 Task: Create a due date automation trigger when advanced on, 2 hours before a card is due add fields without custom field "Resume" set to a number lower or equal to 1 and lower than 10.
Action: Mouse moved to (1175, 92)
Screenshot: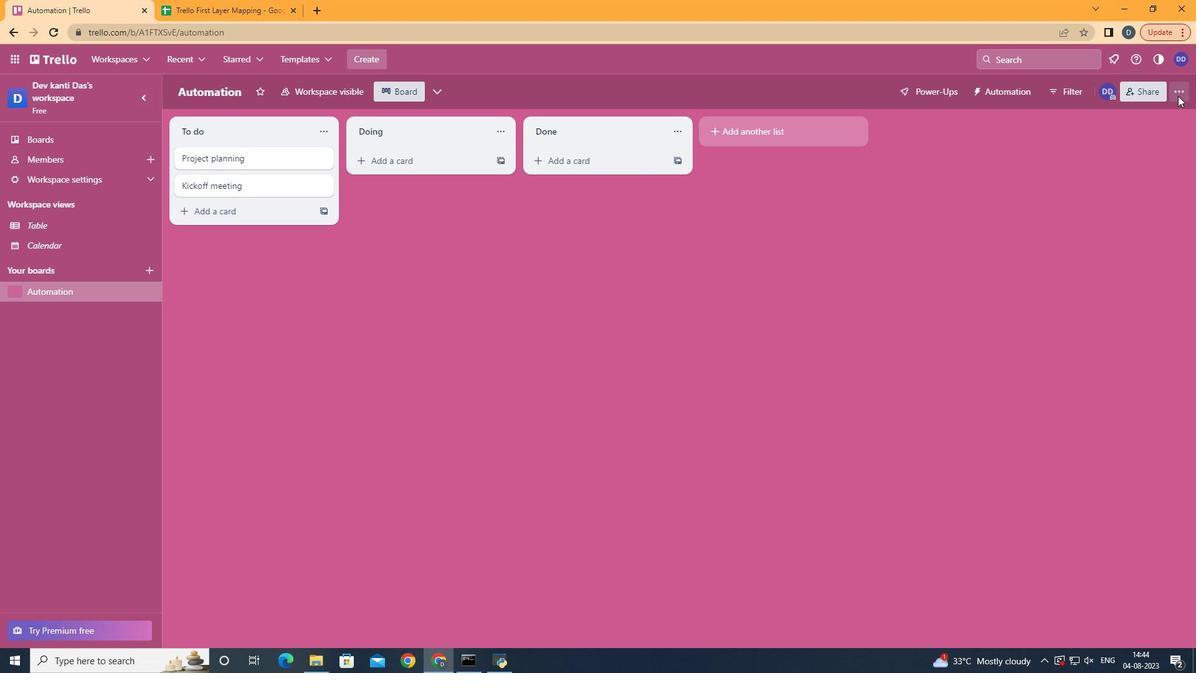
Action: Mouse pressed left at (1175, 92)
Screenshot: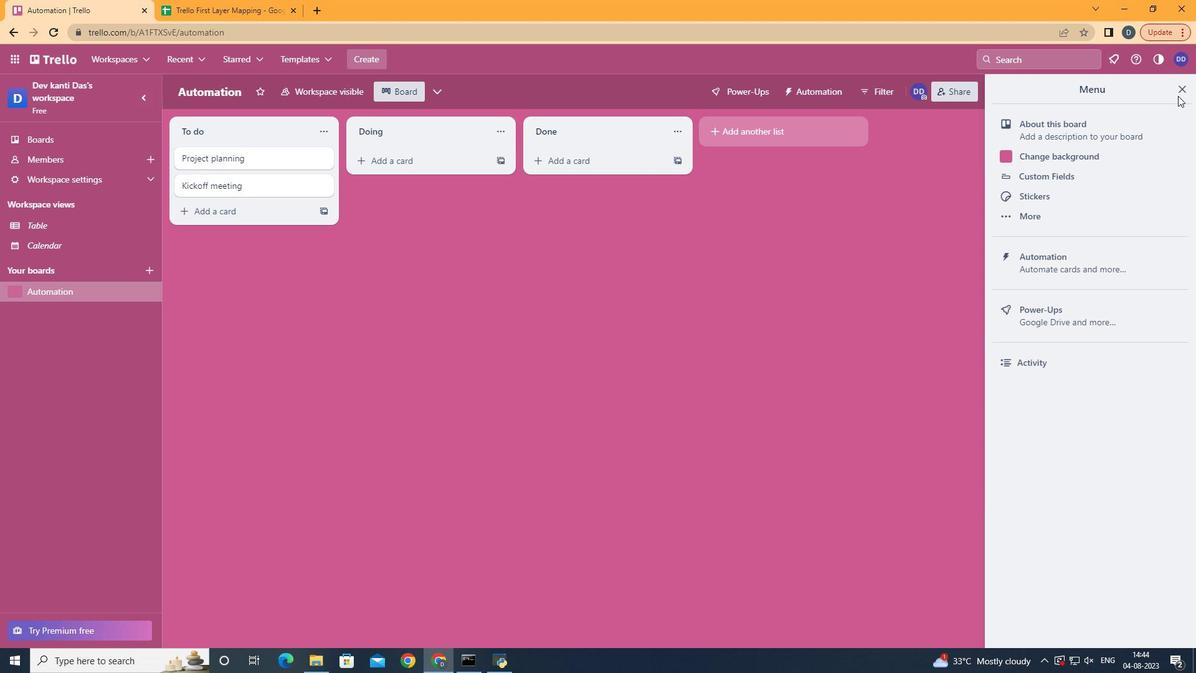 
Action: Mouse moved to (1086, 259)
Screenshot: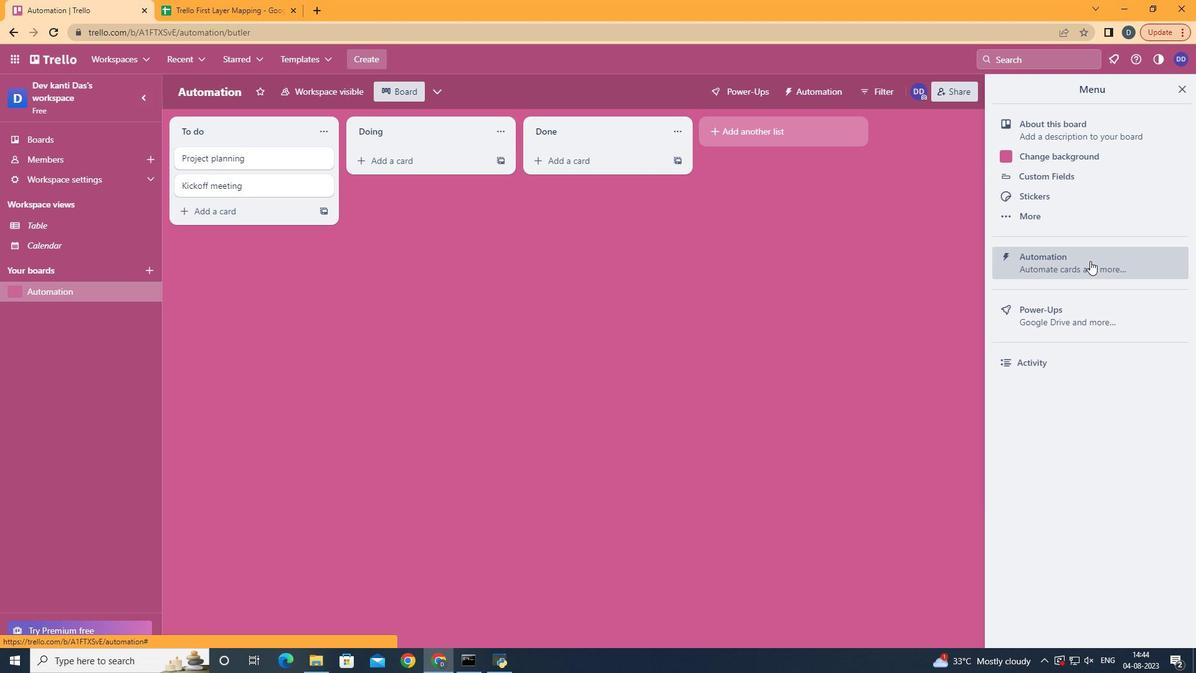 
Action: Mouse pressed left at (1086, 259)
Screenshot: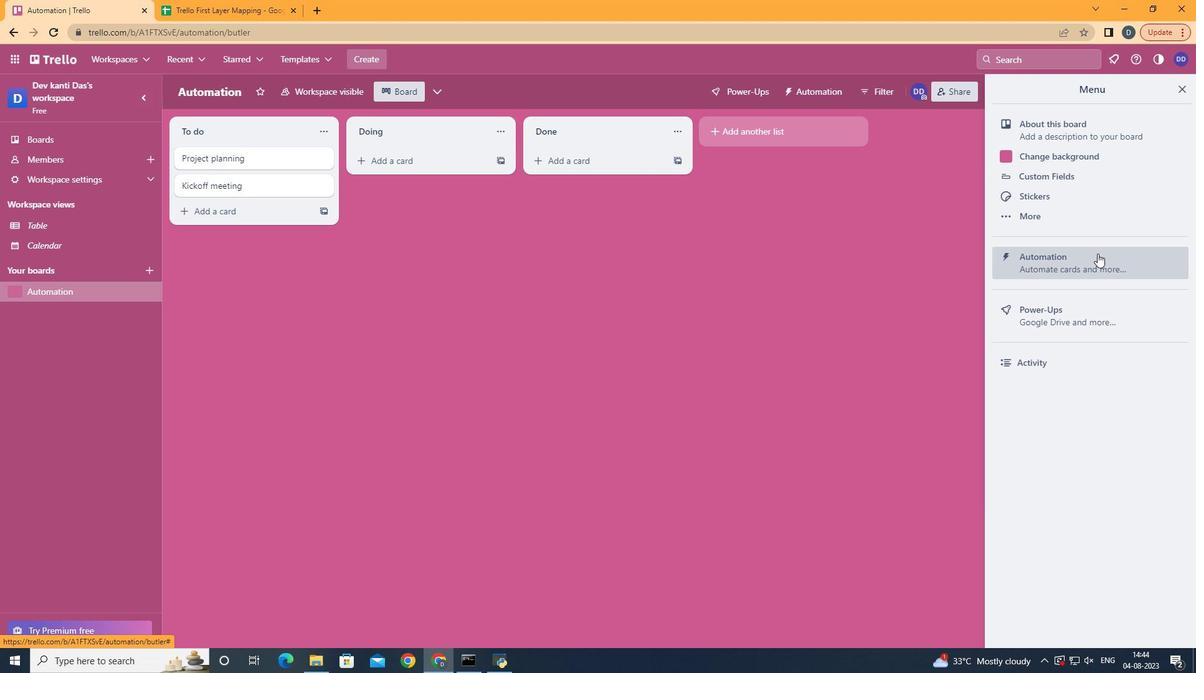 
Action: Mouse moved to (233, 251)
Screenshot: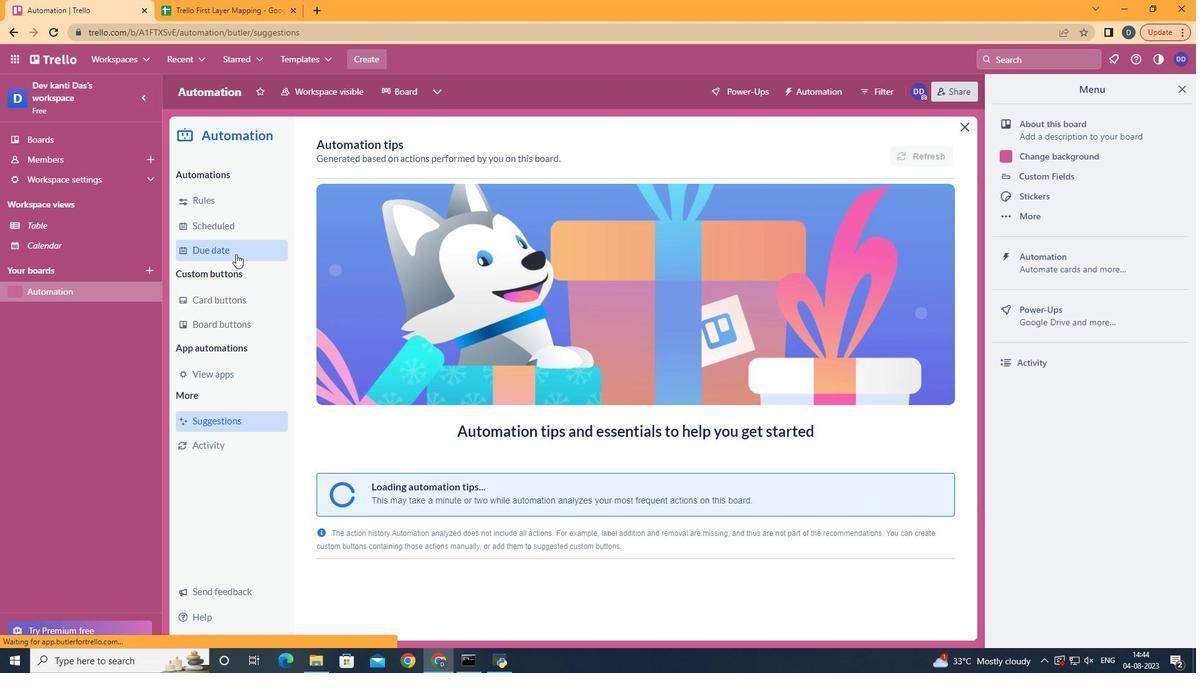 
Action: Mouse pressed left at (233, 251)
Screenshot: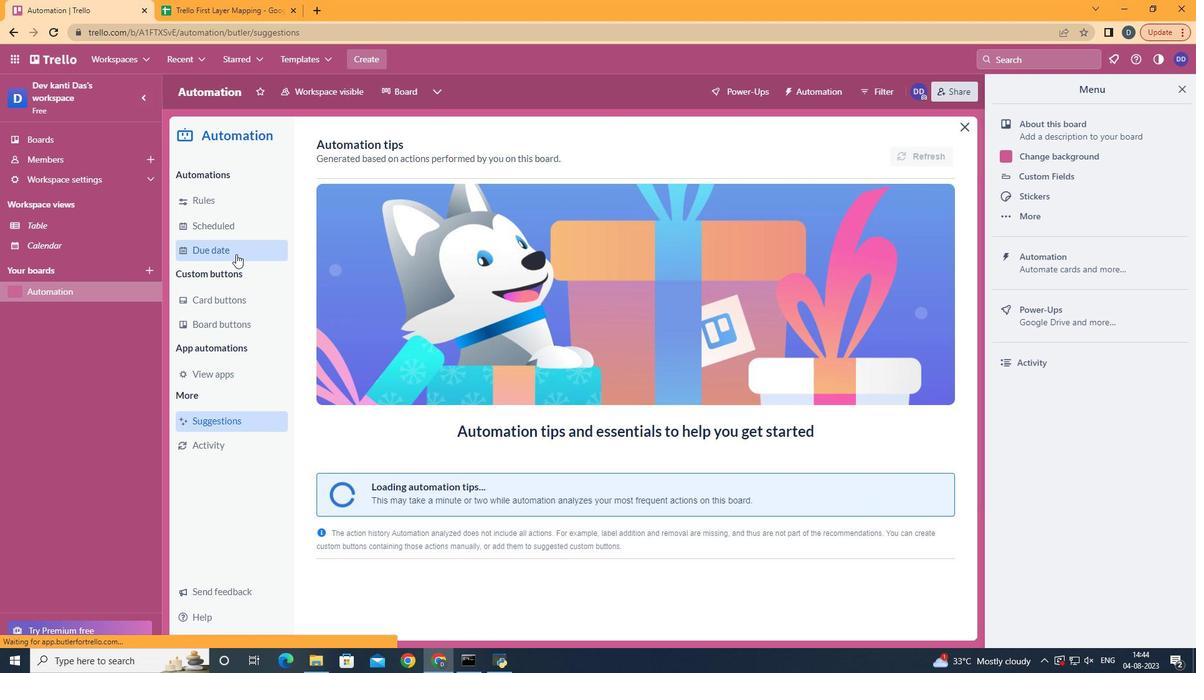 
Action: Mouse moved to (885, 145)
Screenshot: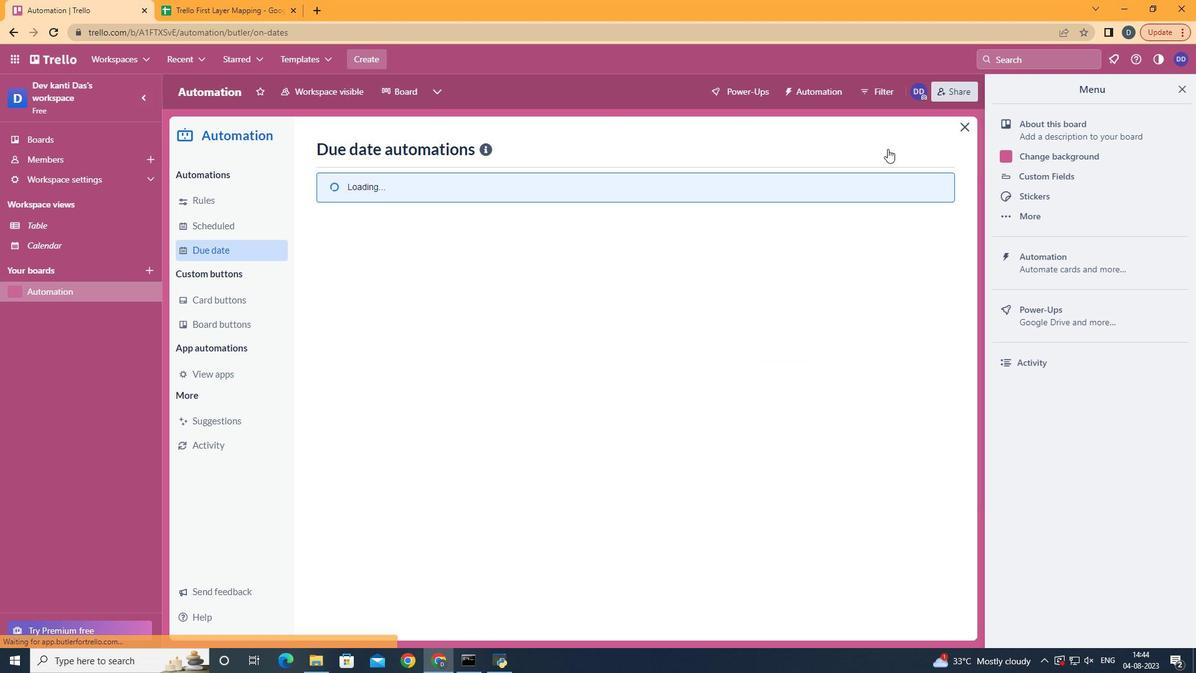 
Action: Mouse pressed left at (885, 145)
Screenshot: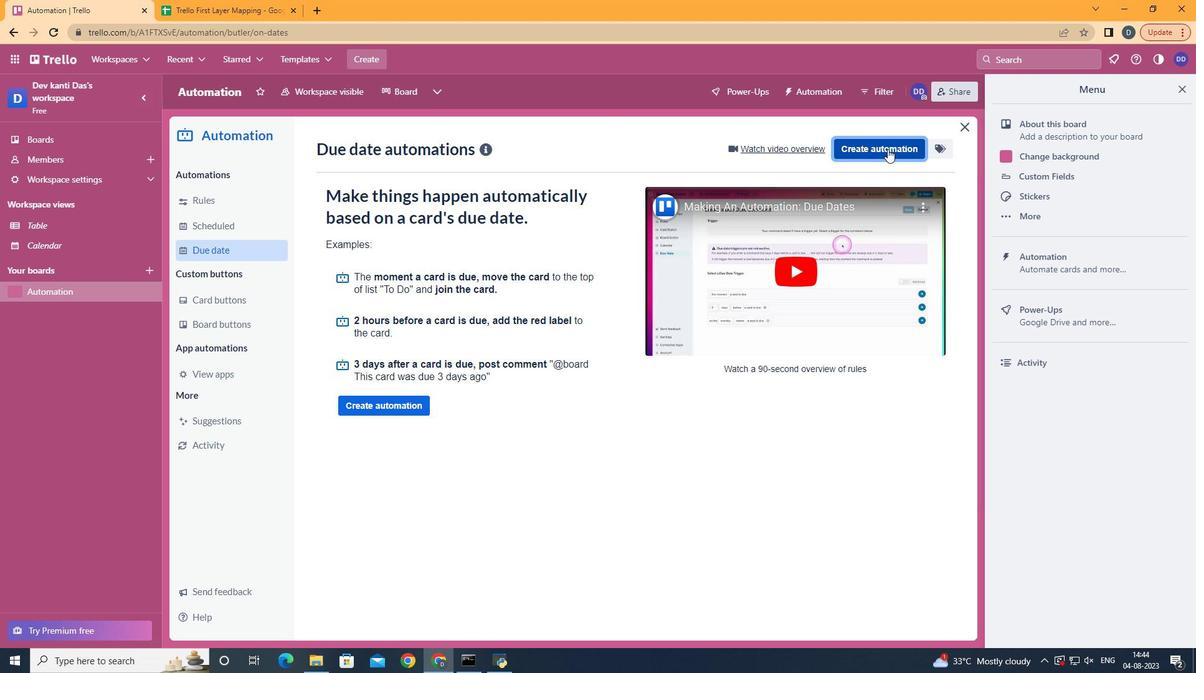 
Action: Mouse moved to (645, 262)
Screenshot: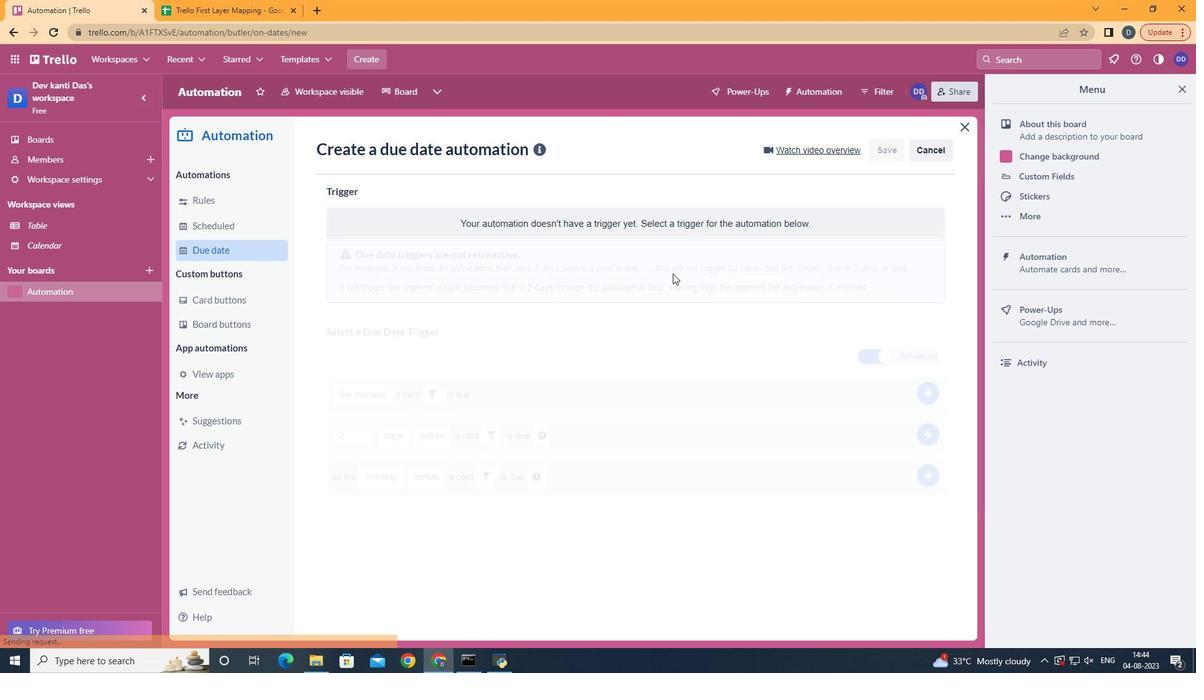 
Action: Mouse pressed left at (645, 262)
Screenshot: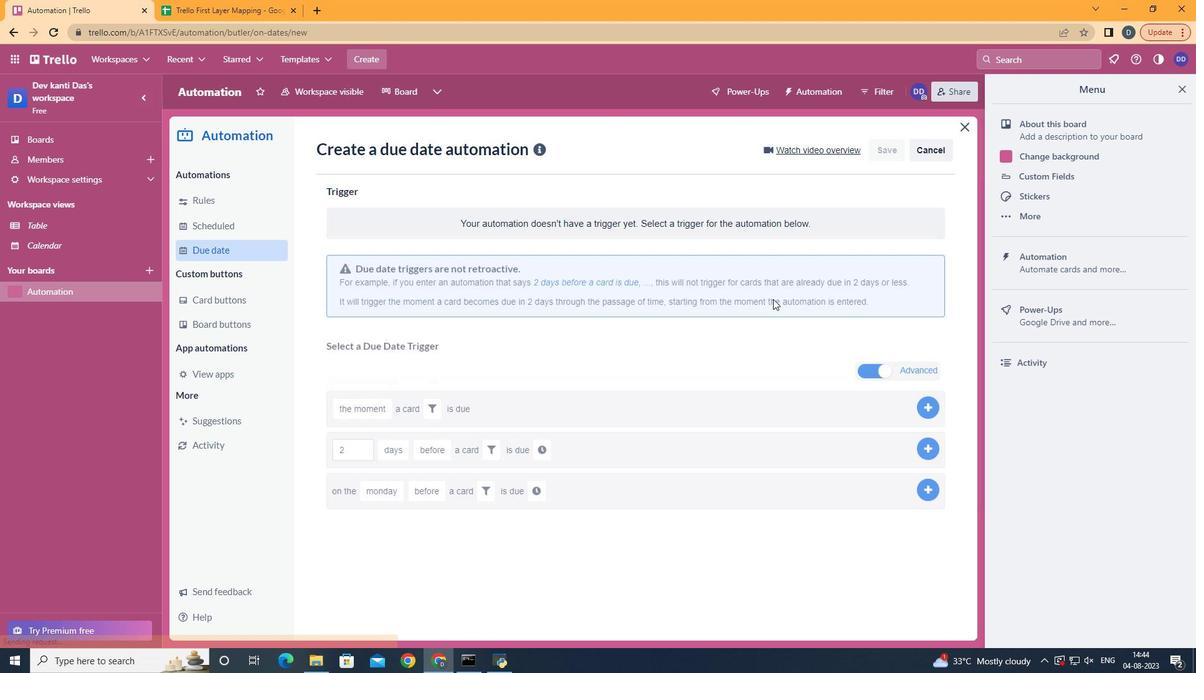 
Action: Mouse moved to (397, 532)
Screenshot: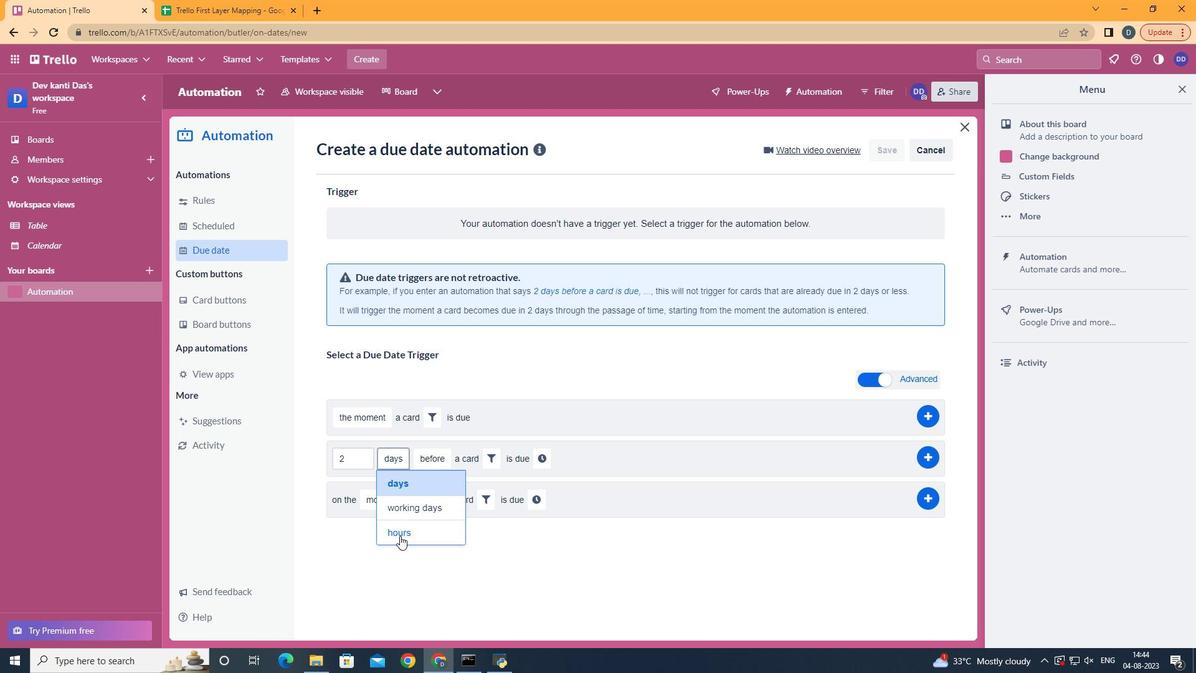 
Action: Mouse pressed left at (397, 532)
Screenshot: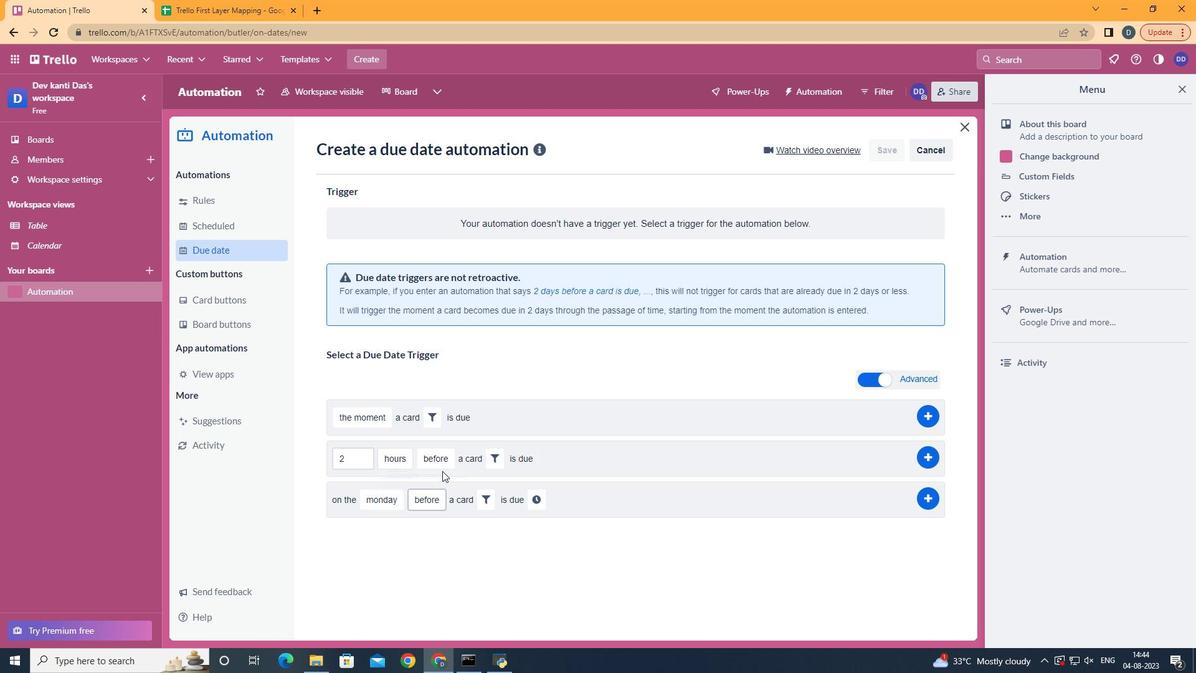 
Action: Mouse moved to (433, 473)
Screenshot: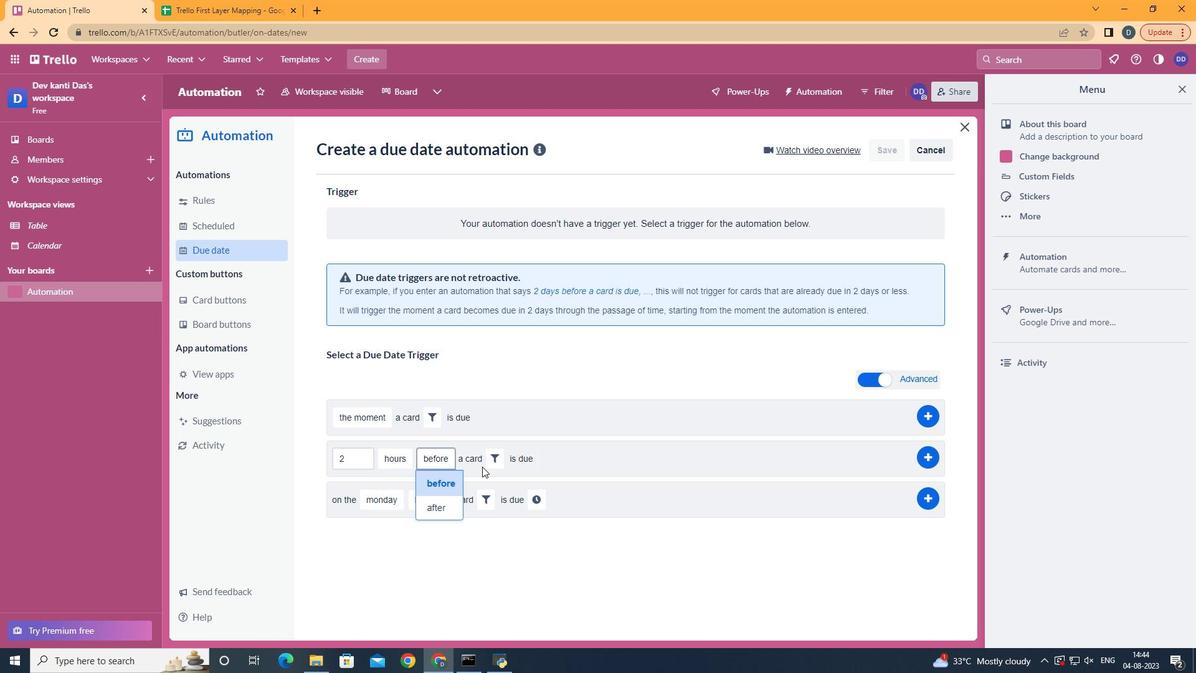 
Action: Mouse pressed left at (433, 473)
Screenshot: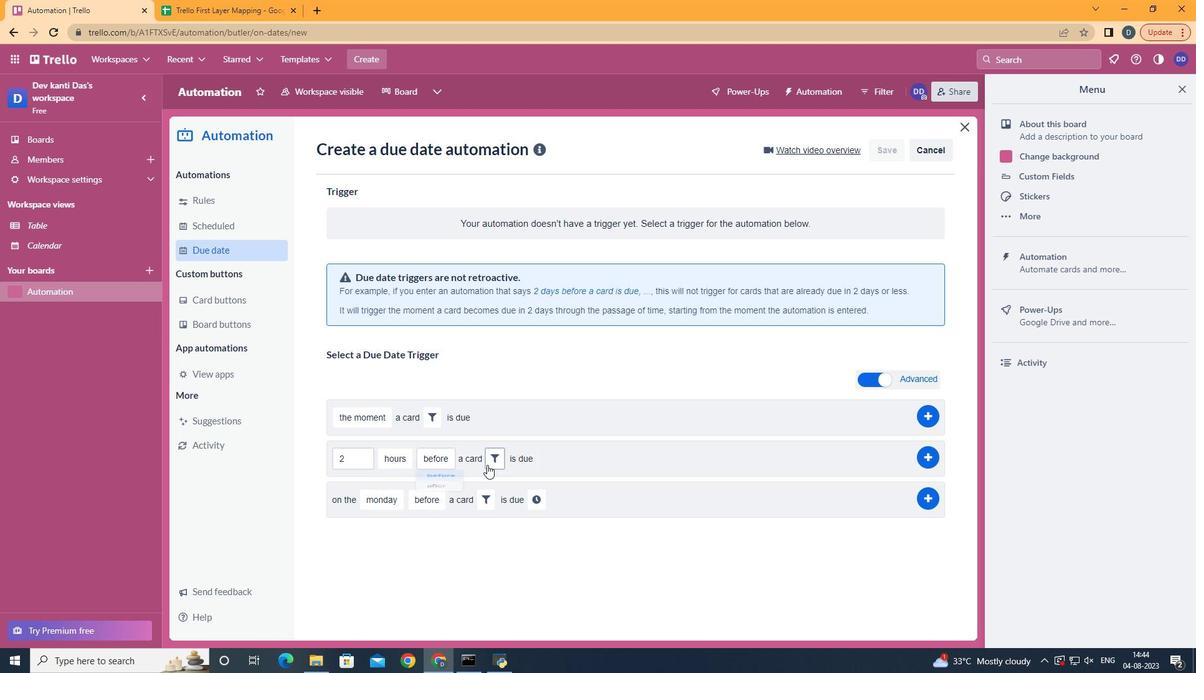 
Action: Mouse moved to (484, 461)
Screenshot: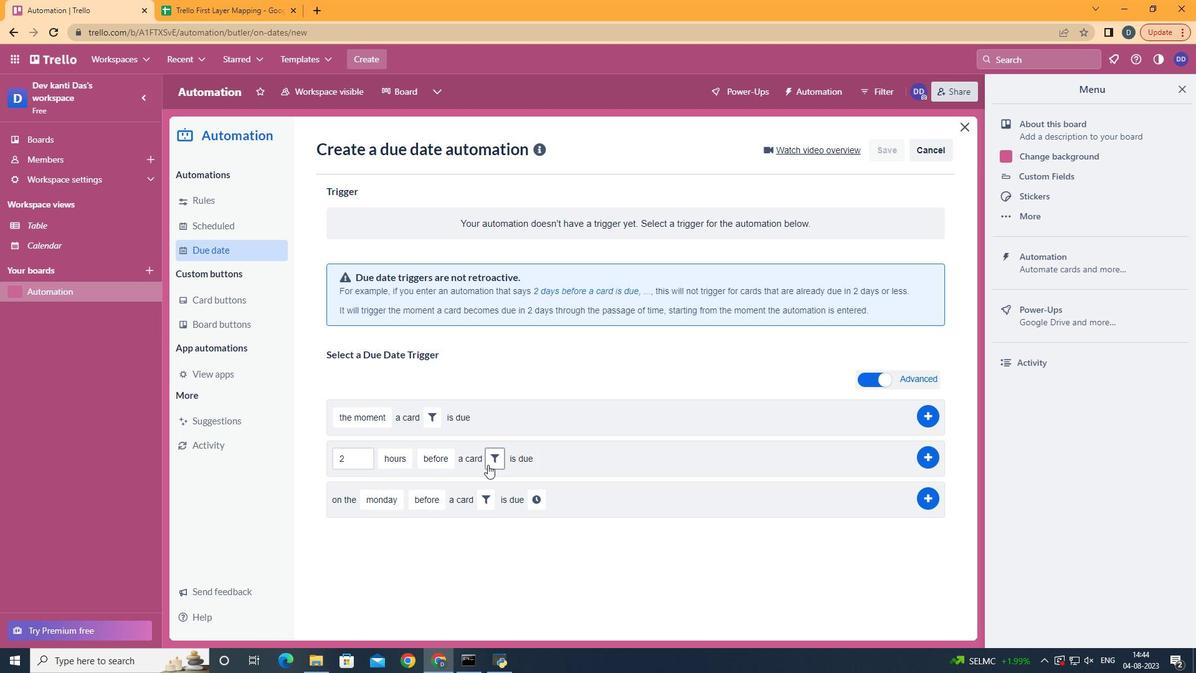 
Action: Mouse pressed left at (484, 461)
Screenshot: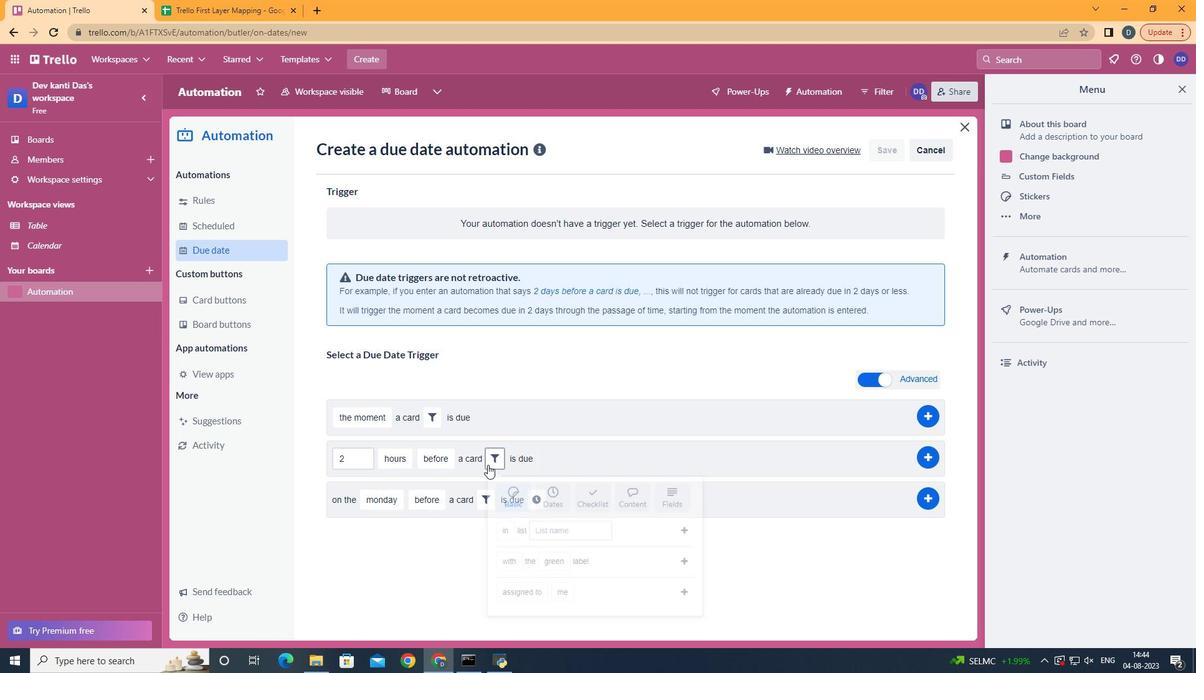 
Action: Mouse moved to (708, 498)
Screenshot: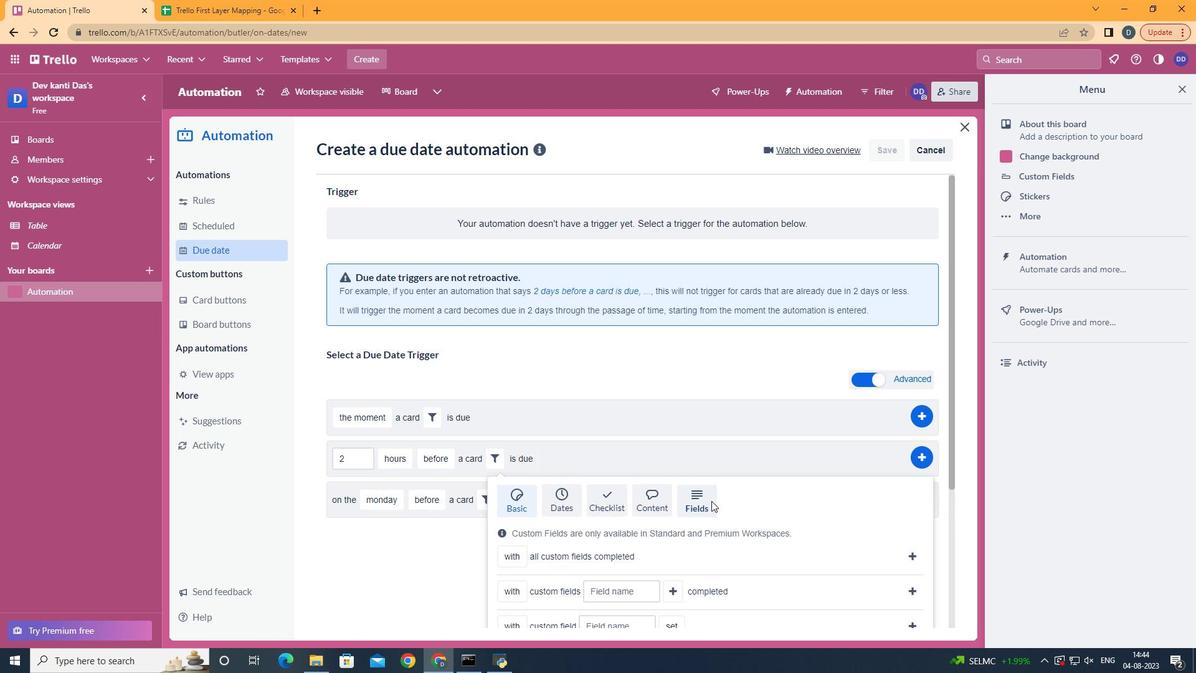 
Action: Mouse pressed left at (708, 498)
Screenshot: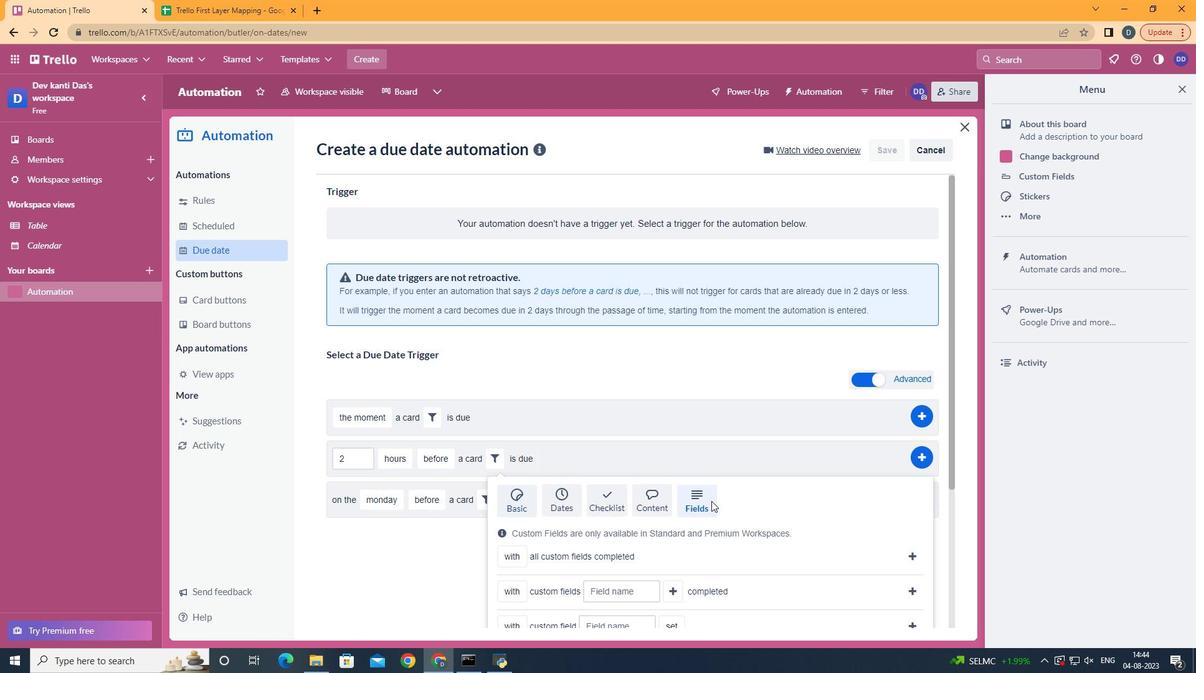 
Action: Mouse scrolled (708, 497) with delta (0, 0)
Screenshot: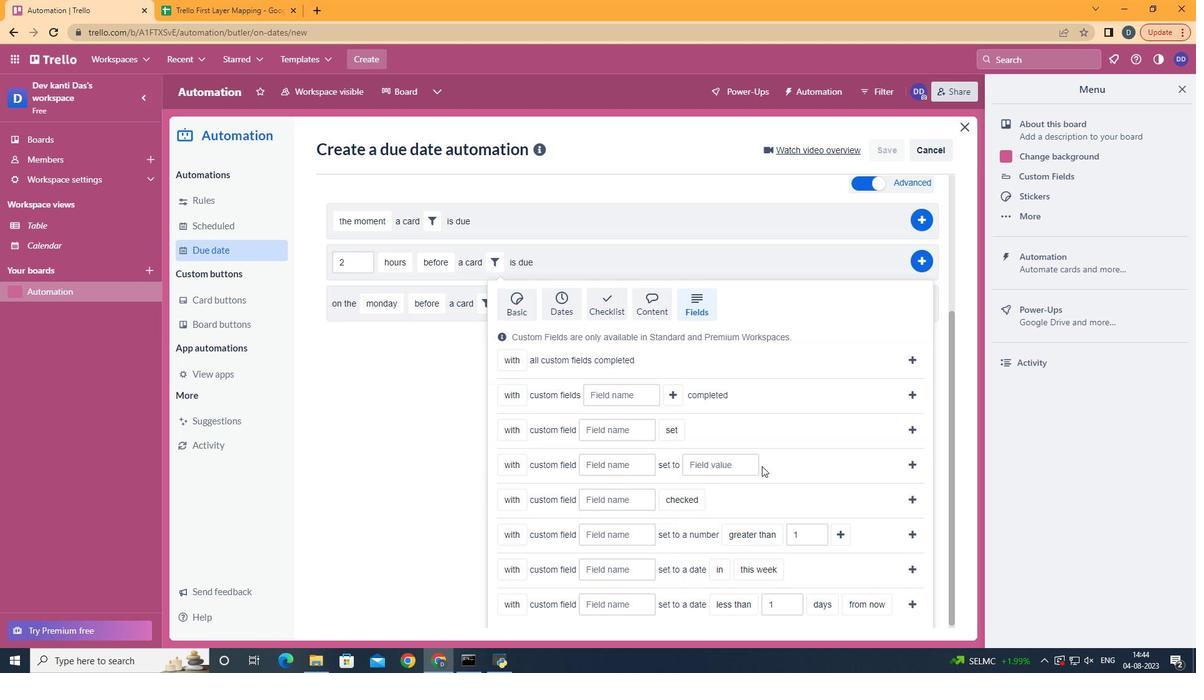
Action: Mouse scrolled (708, 497) with delta (0, 0)
Screenshot: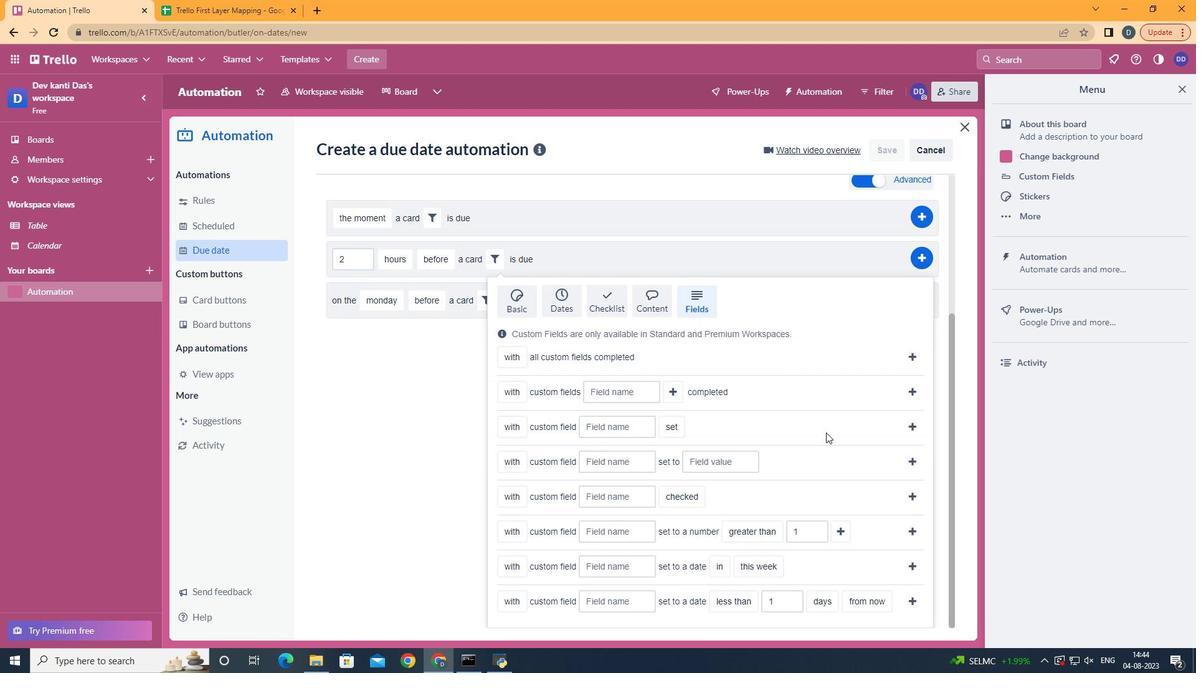 
Action: Mouse scrolled (708, 497) with delta (0, 0)
Screenshot: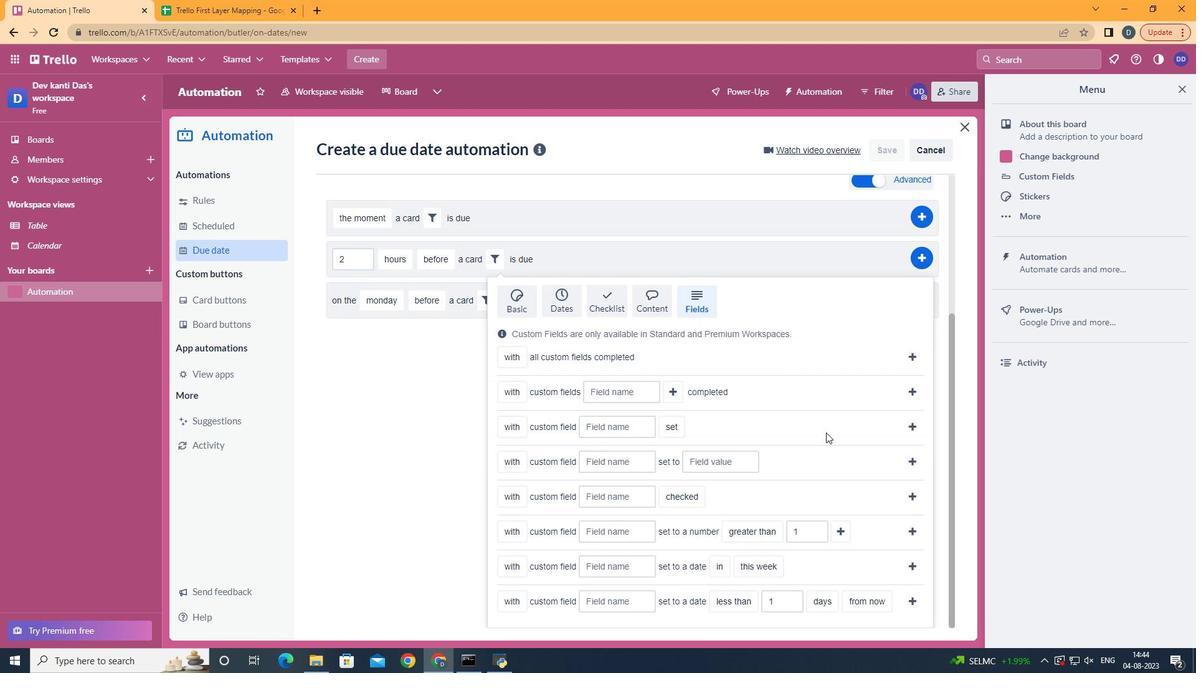 
Action: Mouse scrolled (708, 497) with delta (0, 0)
Screenshot: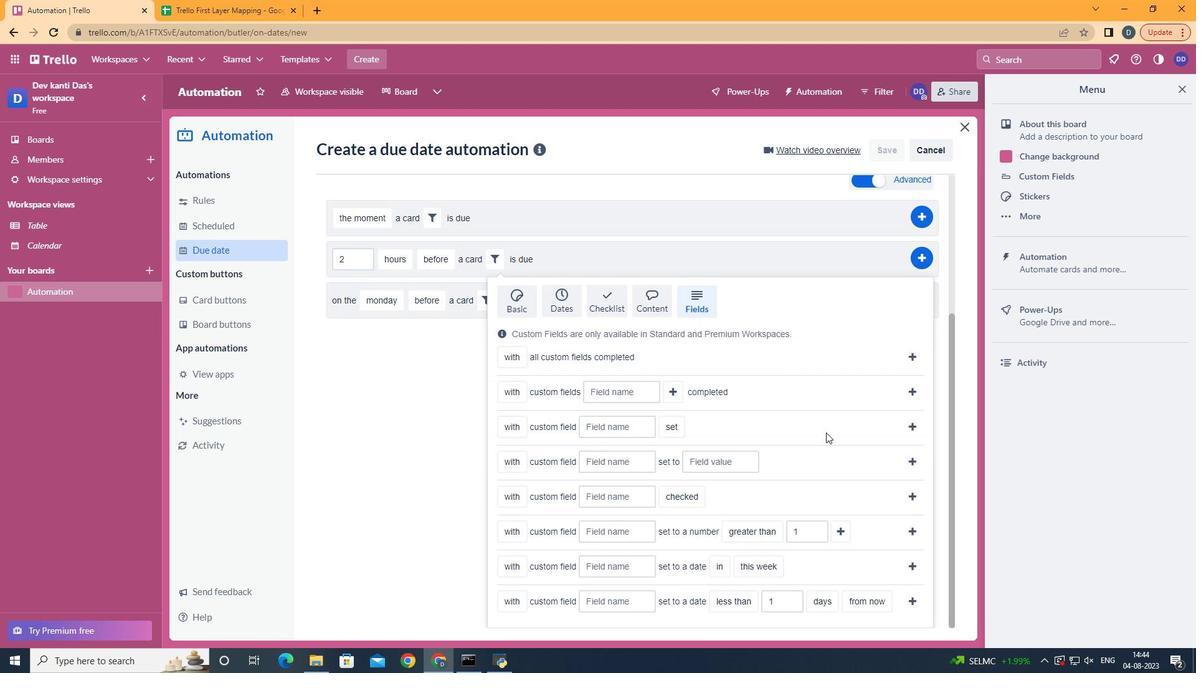 
Action: Mouse scrolled (708, 497) with delta (0, 0)
Screenshot: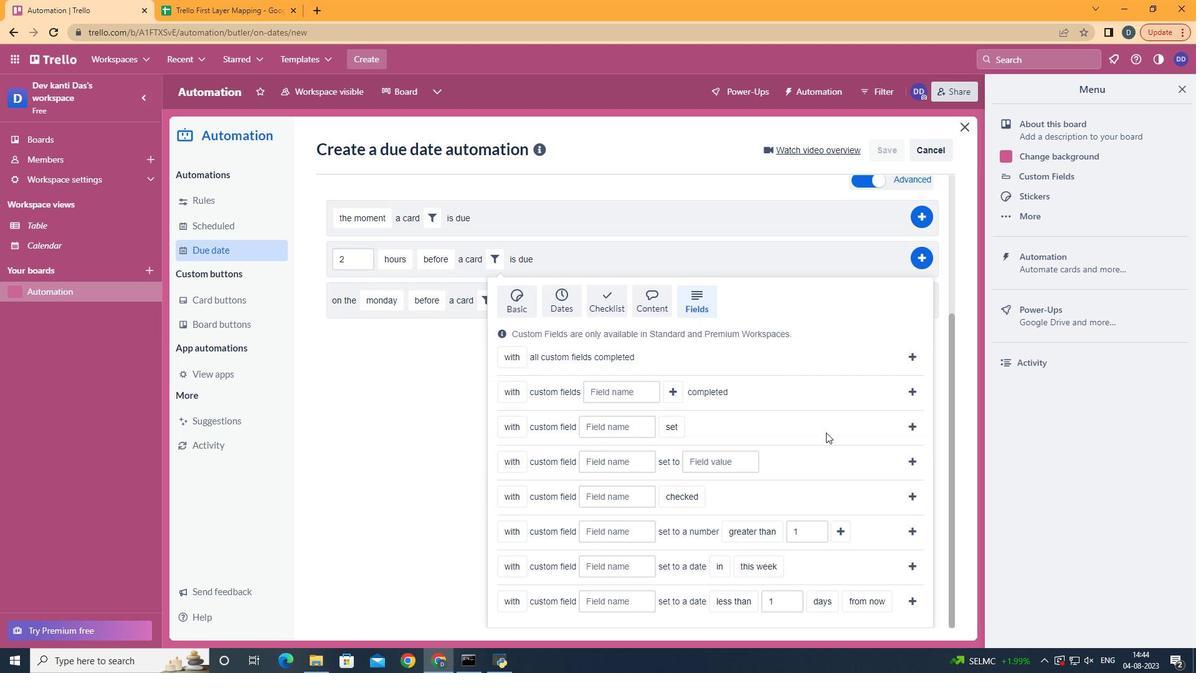 
Action: Mouse scrolled (708, 497) with delta (0, 0)
Screenshot: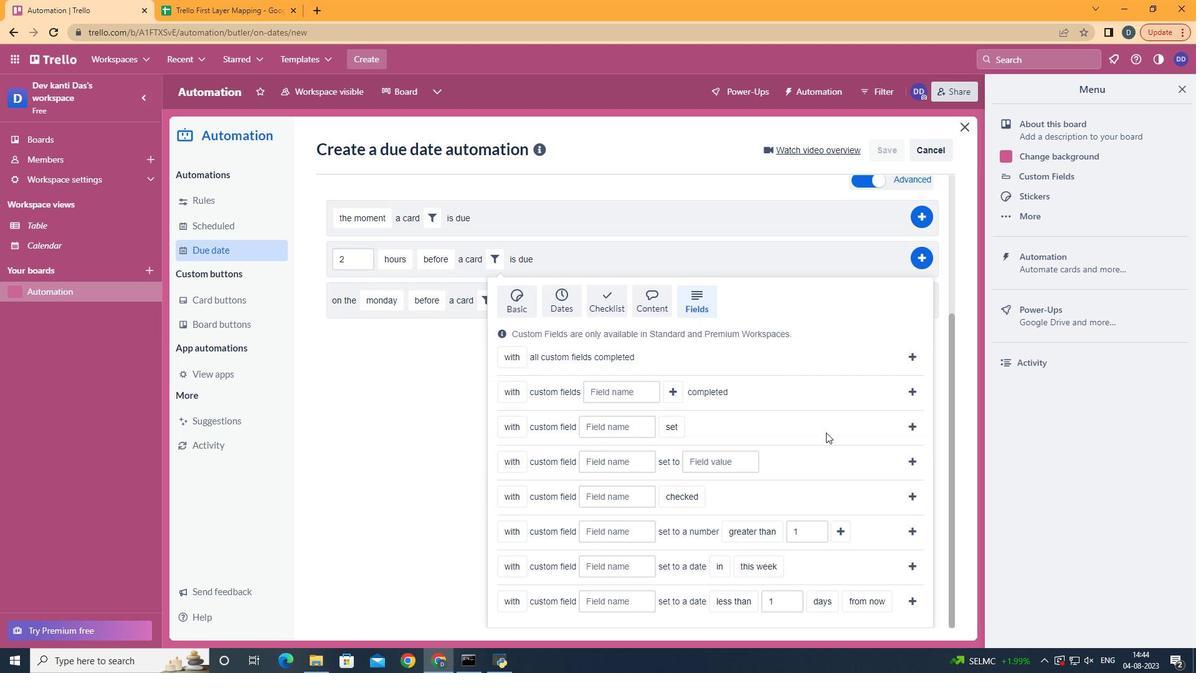 
Action: Mouse scrolled (708, 497) with delta (0, 0)
Screenshot: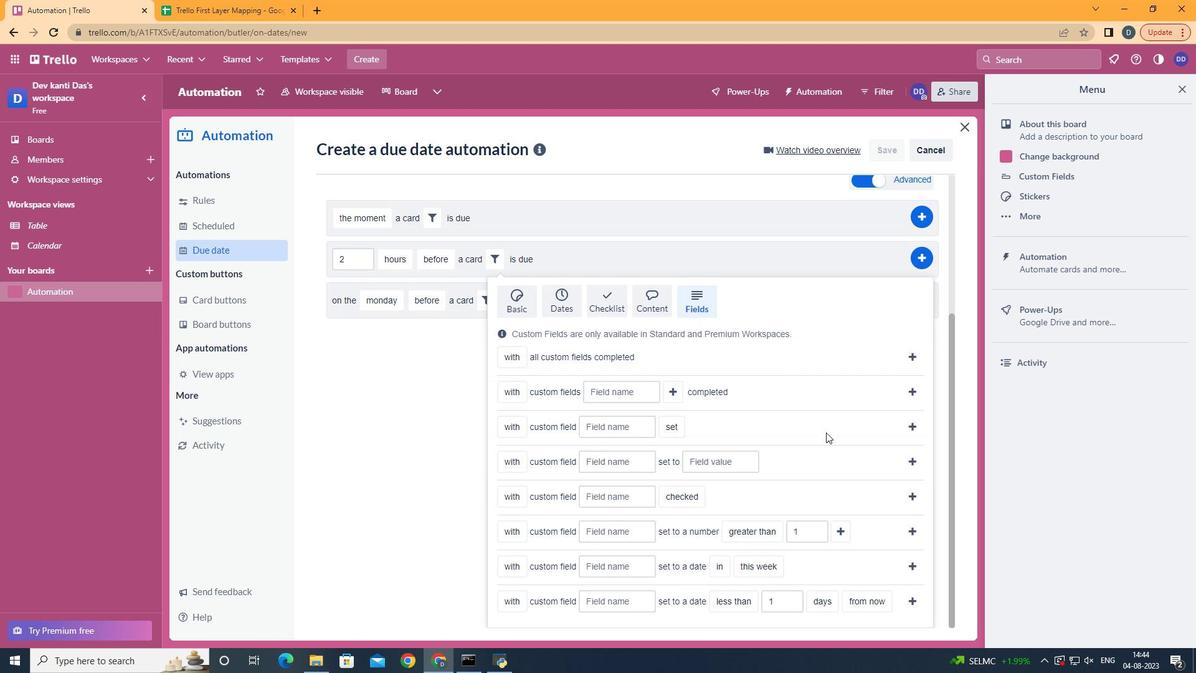 
Action: Mouse moved to (513, 576)
Screenshot: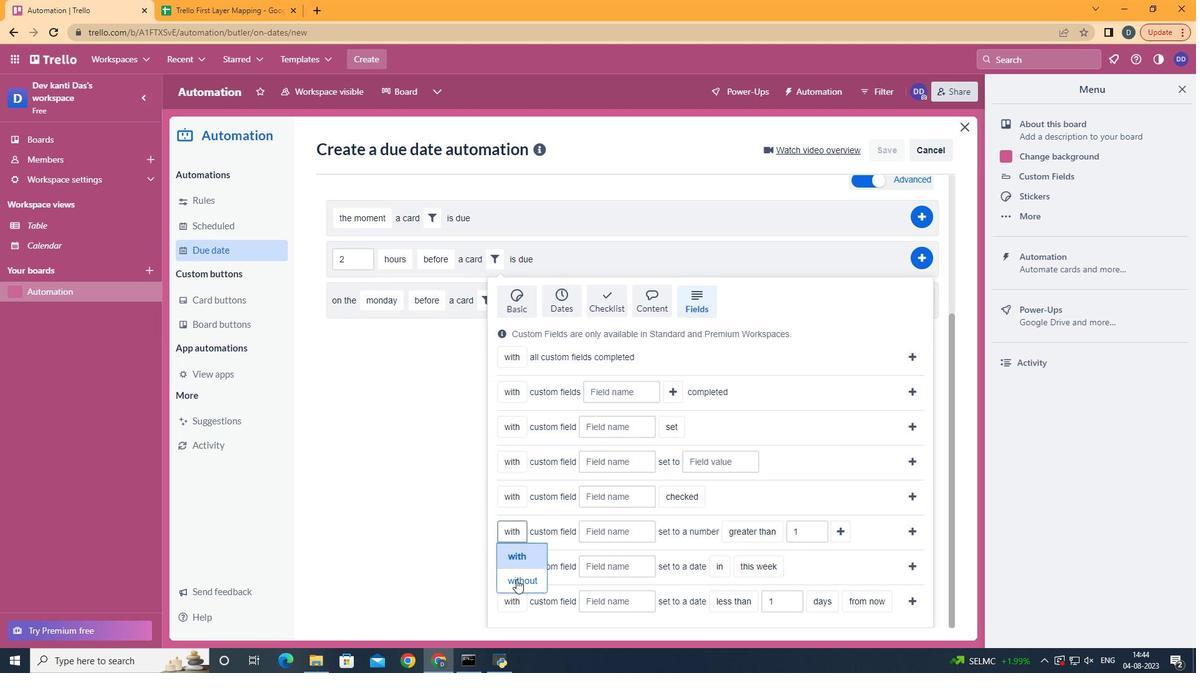 
Action: Mouse pressed left at (513, 576)
Screenshot: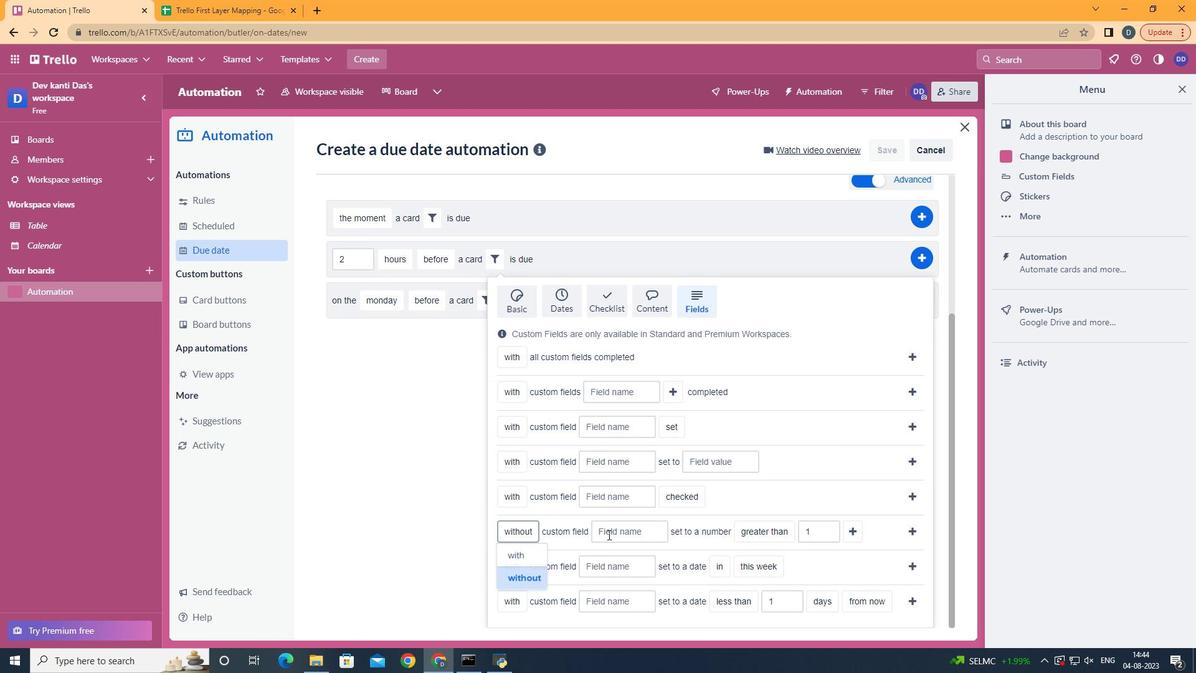 
Action: Mouse moved to (606, 530)
Screenshot: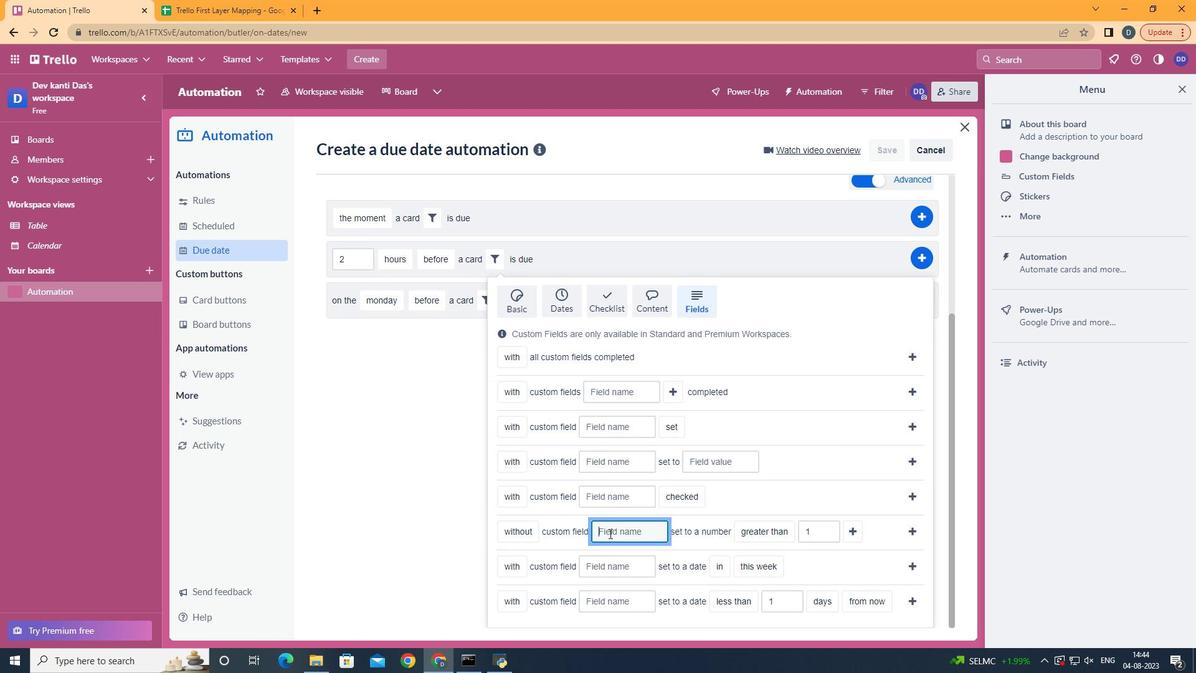 
Action: Mouse pressed left at (606, 530)
Screenshot: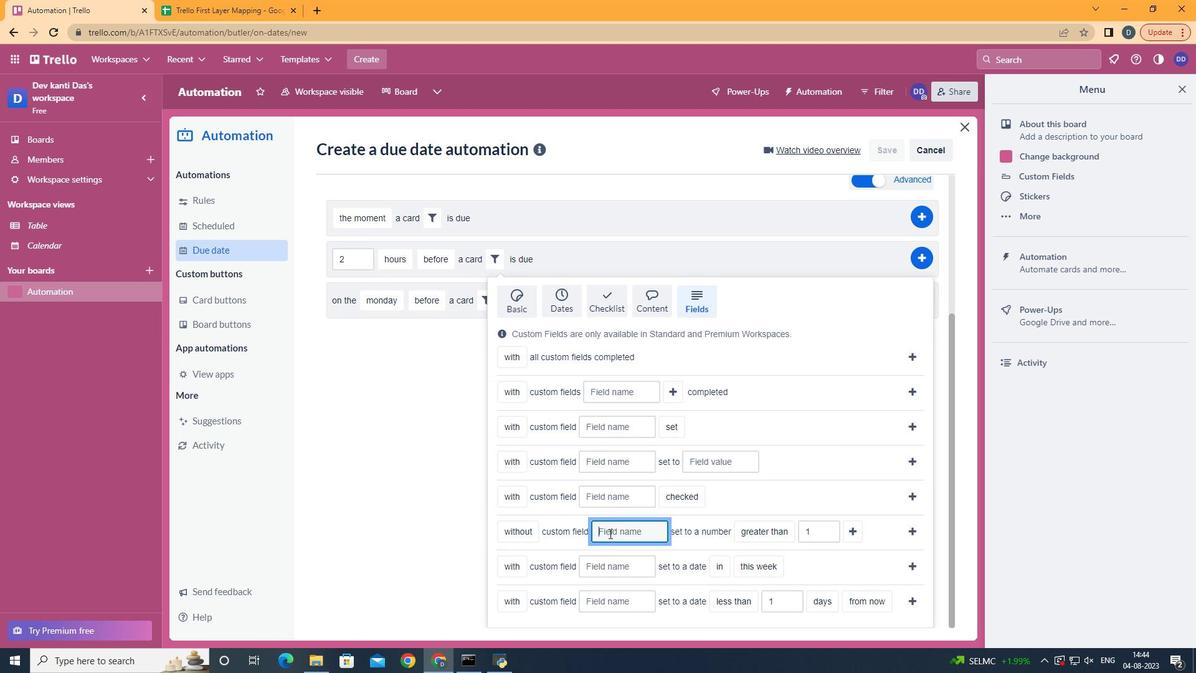
Action: Key pressed <Key.shift>Resume
Screenshot: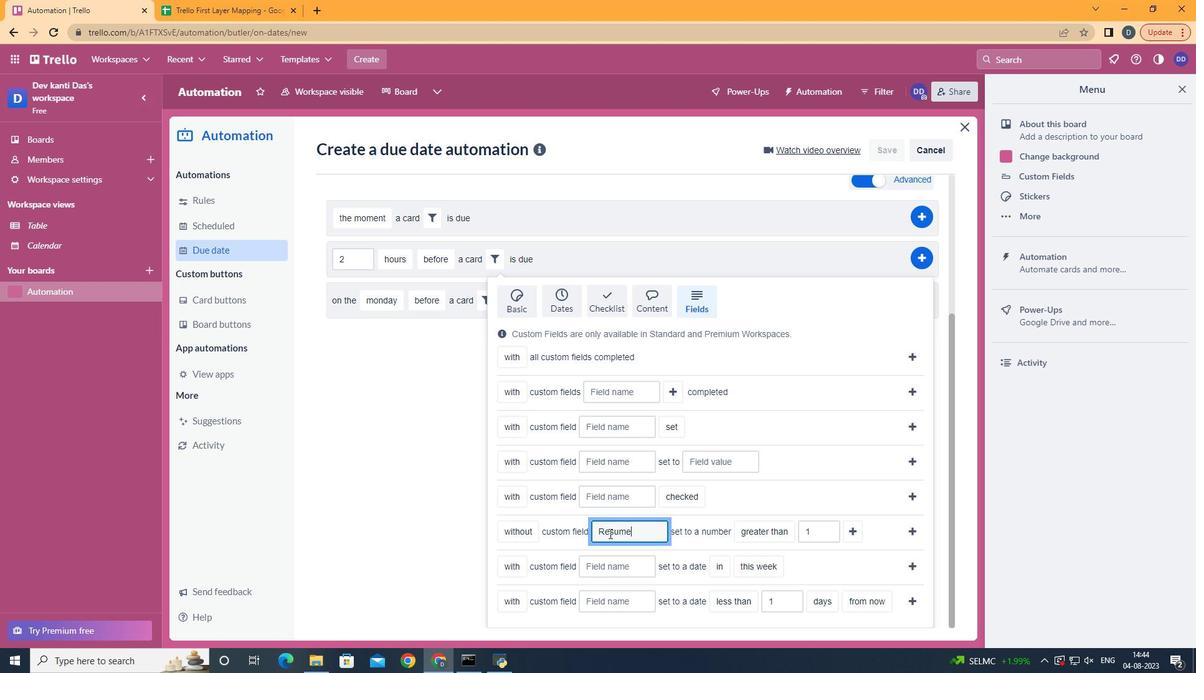 
Action: Mouse moved to (783, 504)
Screenshot: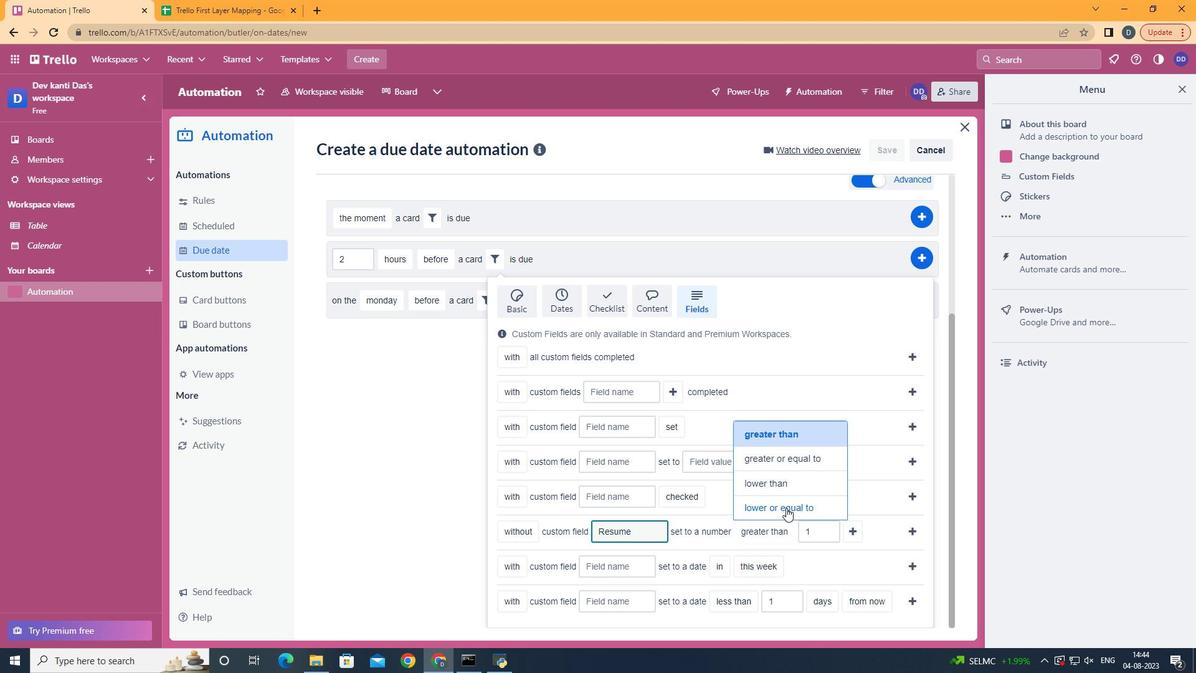
Action: Mouse pressed left at (783, 504)
Screenshot: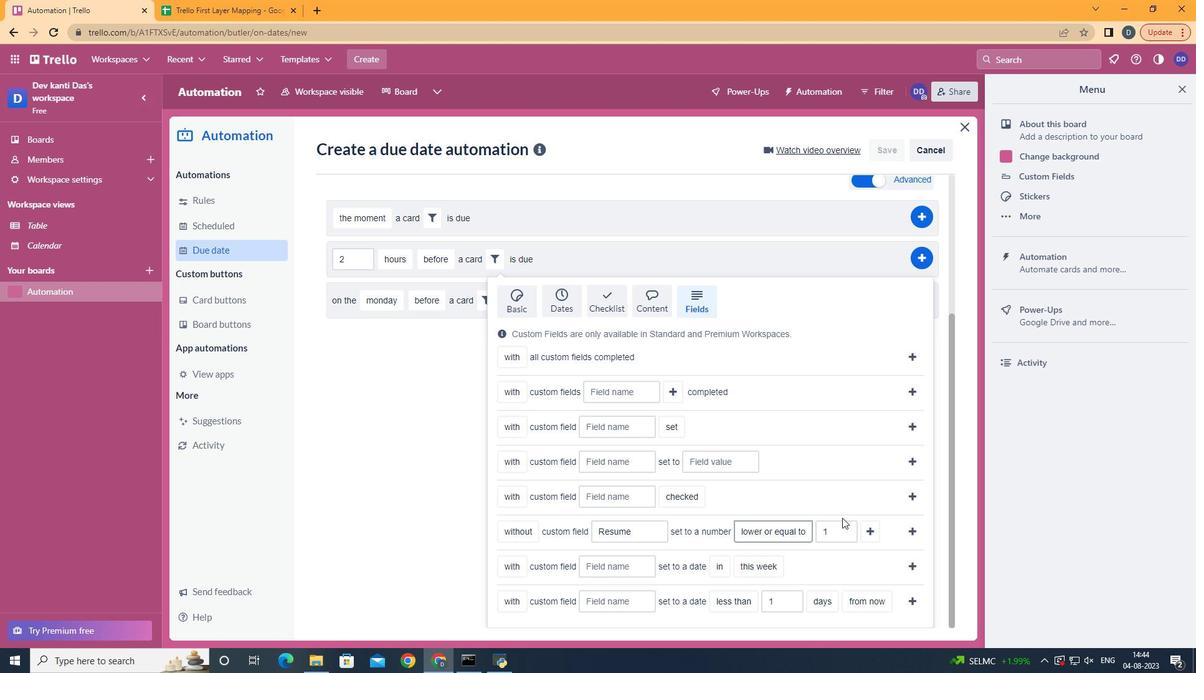 
Action: Mouse moved to (867, 524)
Screenshot: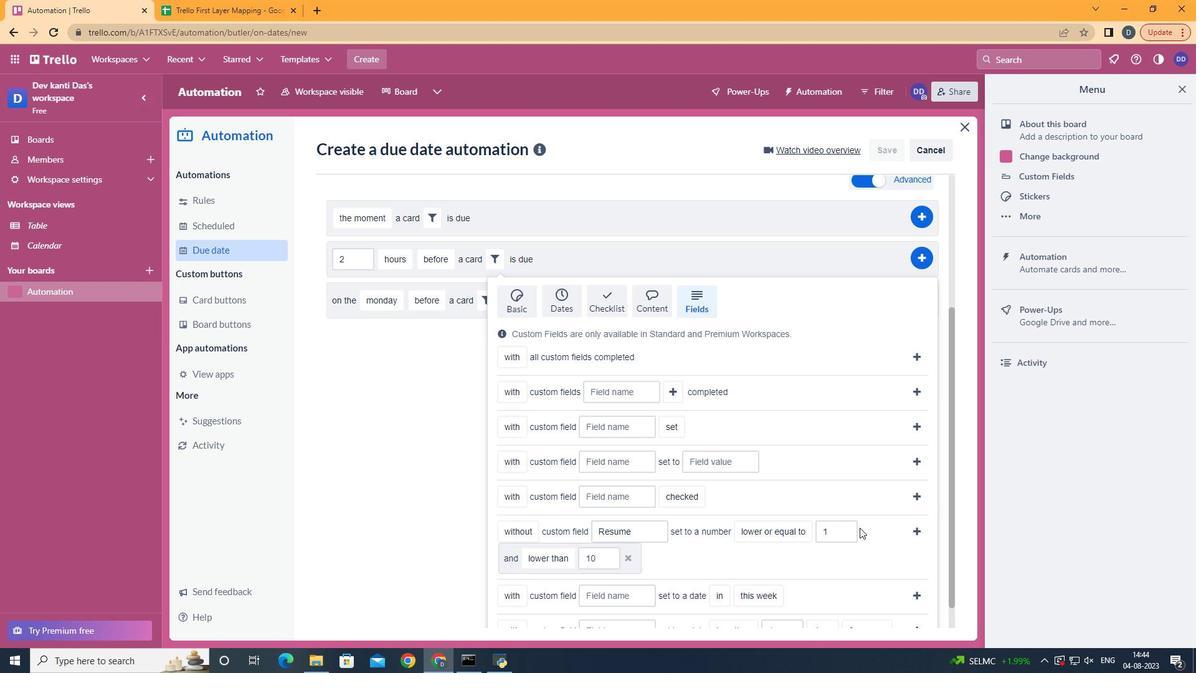 
Action: Mouse pressed left at (867, 524)
Screenshot: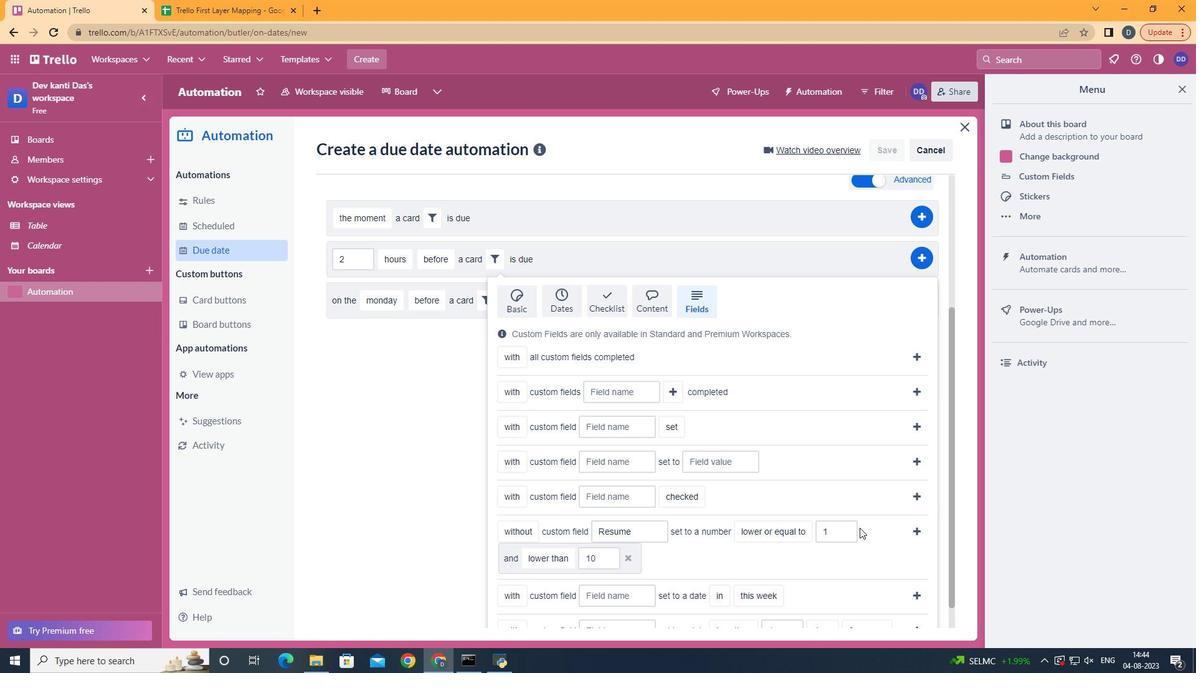 
Action: Mouse moved to (564, 457)
Screenshot: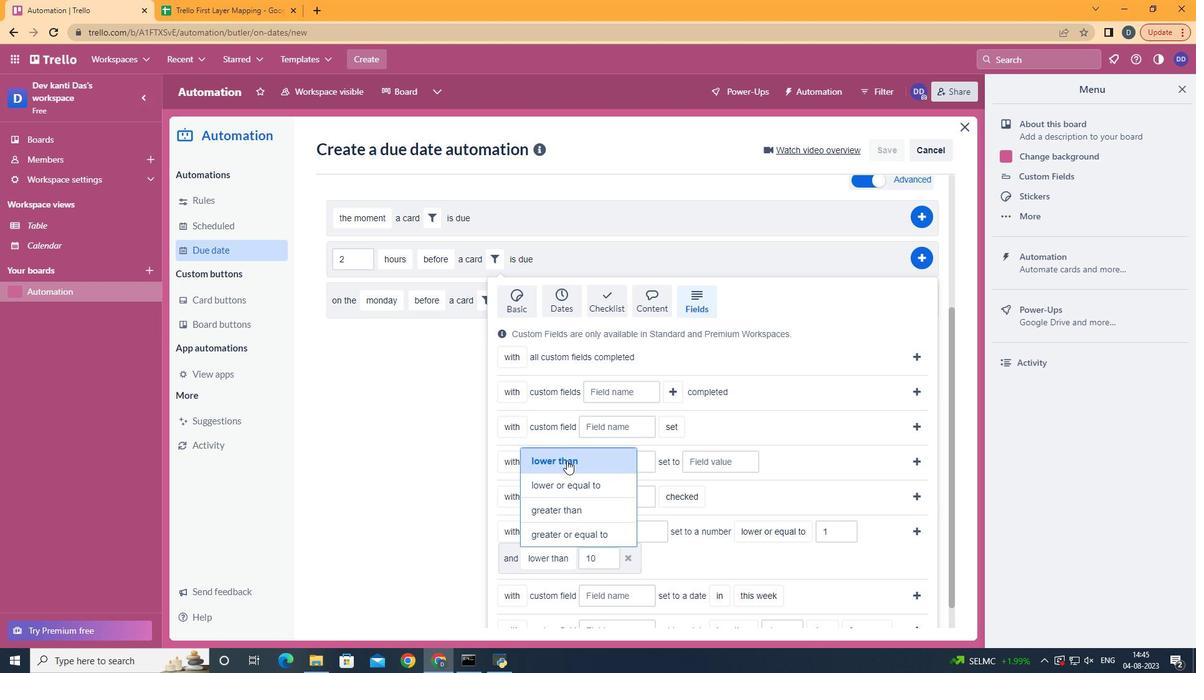 
Action: Mouse pressed left at (564, 457)
Screenshot: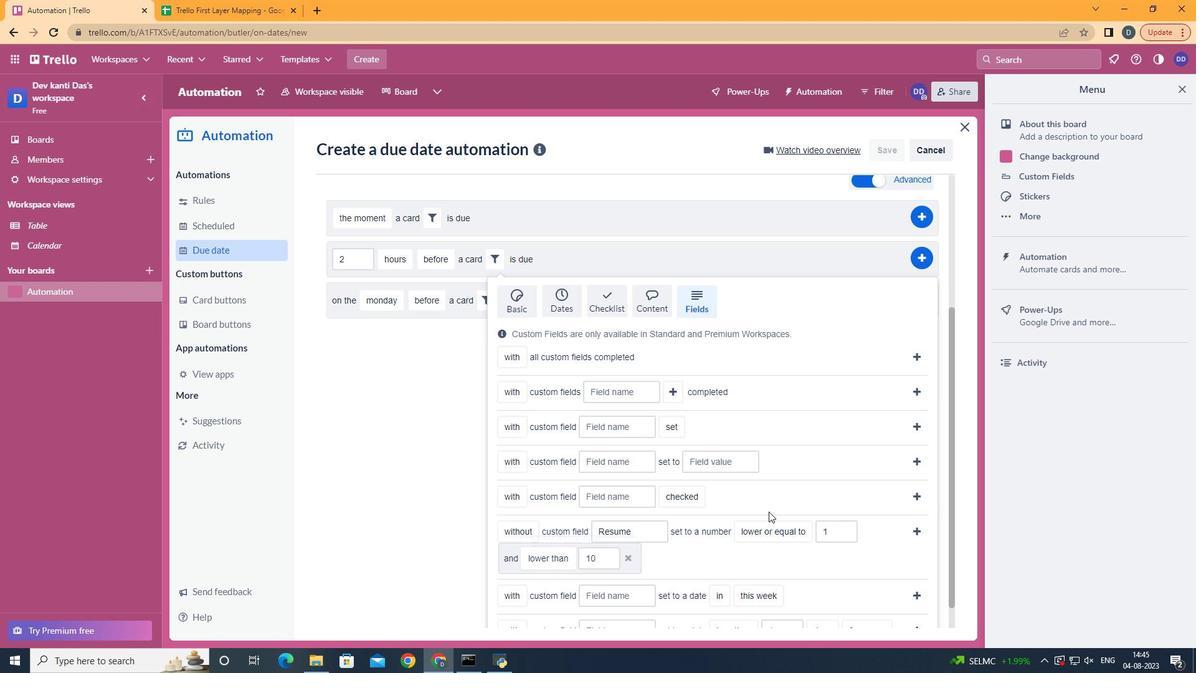 
Action: Mouse moved to (916, 533)
Screenshot: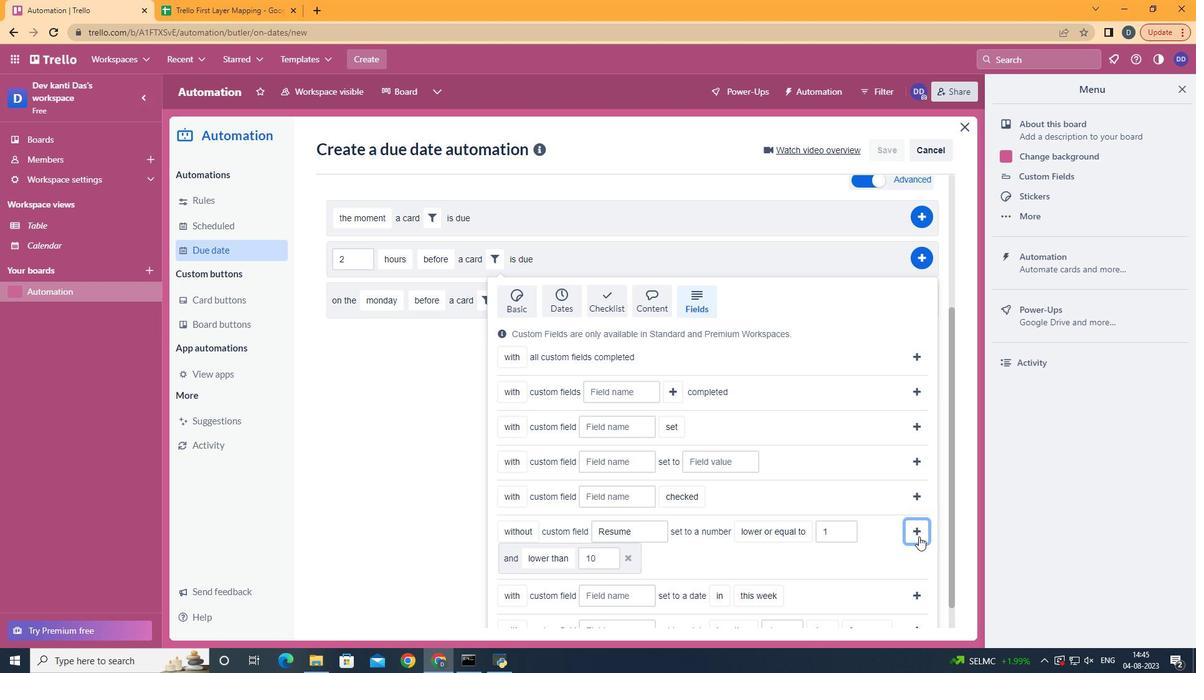 
Action: Mouse pressed left at (916, 533)
Screenshot: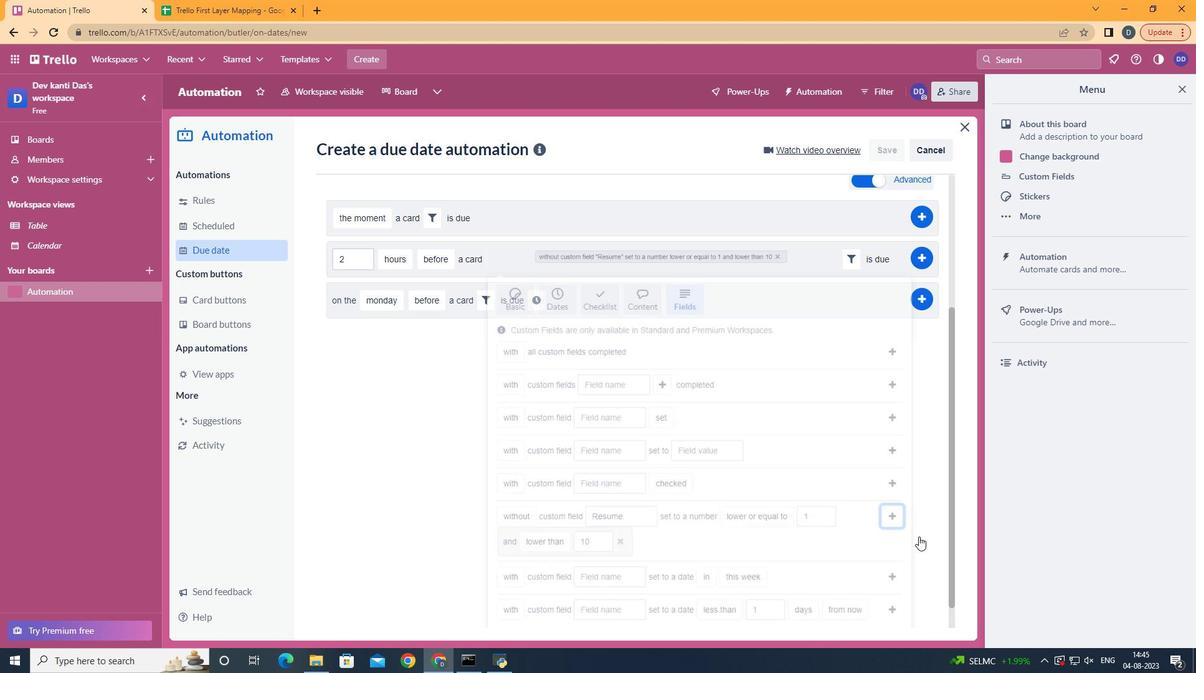 
Action: Mouse moved to (923, 451)
Screenshot: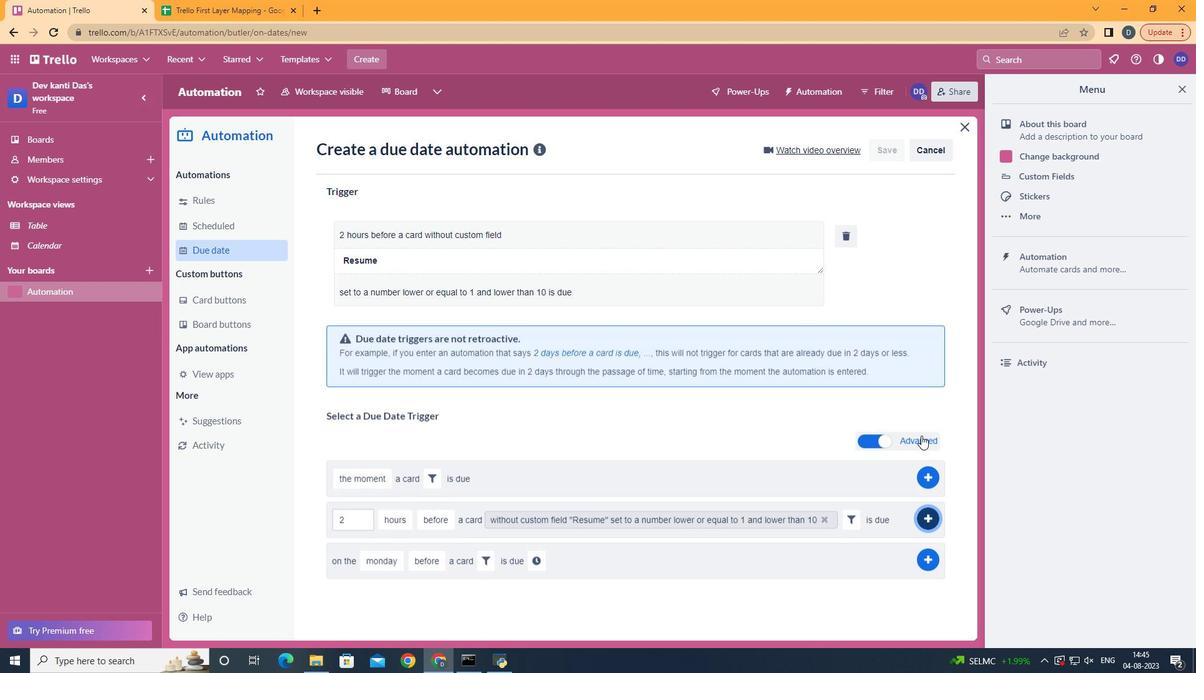 
Action: Mouse pressed left at (923, 451)
Screenshot: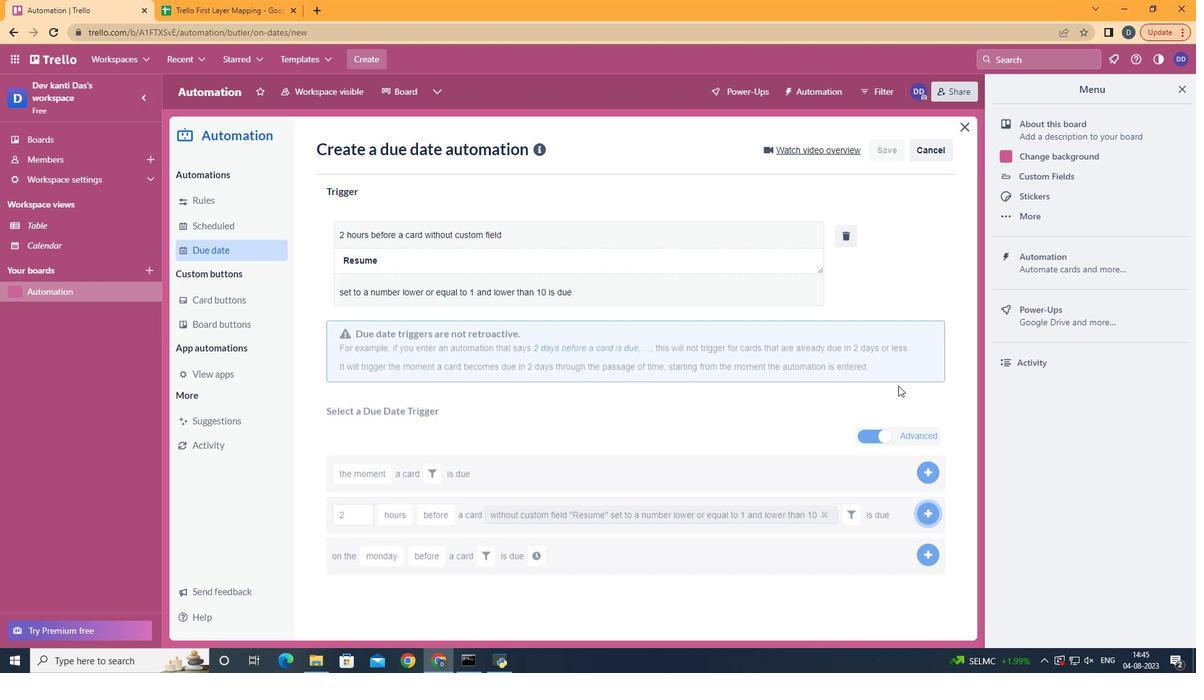 
Action: Mouse moved to (474, 238)
Screenshot: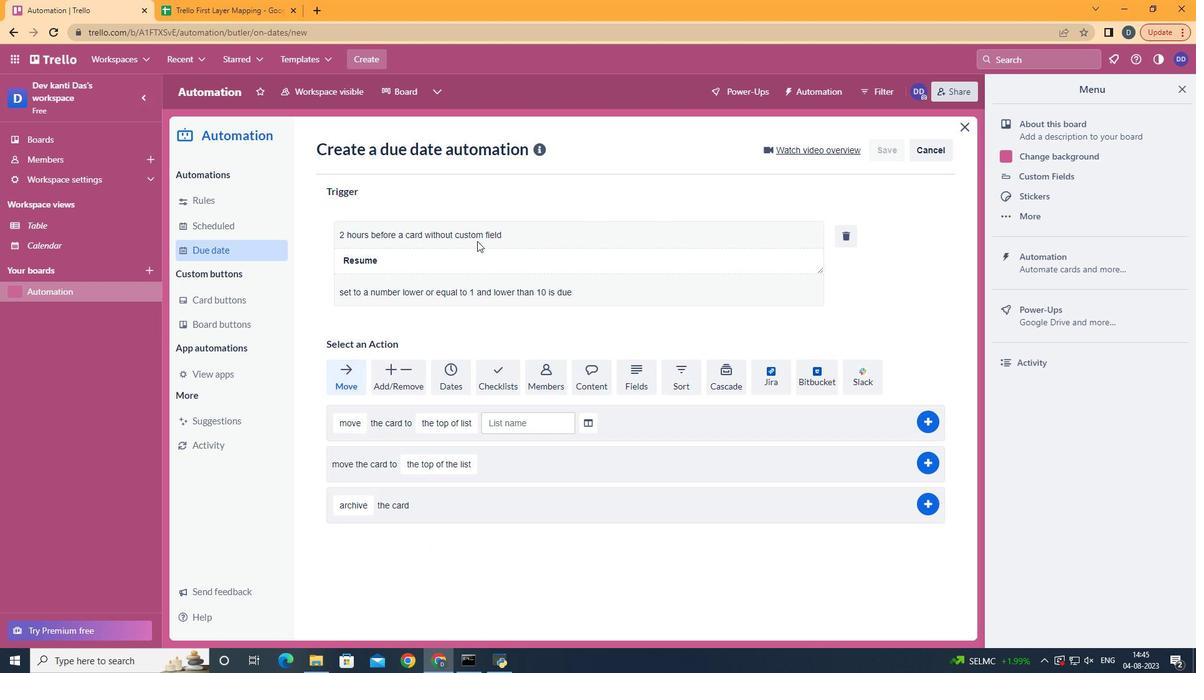 
